 Task: Add Eat The Change Just Ice Tea Berry Hibiscus Herbal Tea to the cart.
Action: Mouse pressed left at (15, 81)
Screenshot: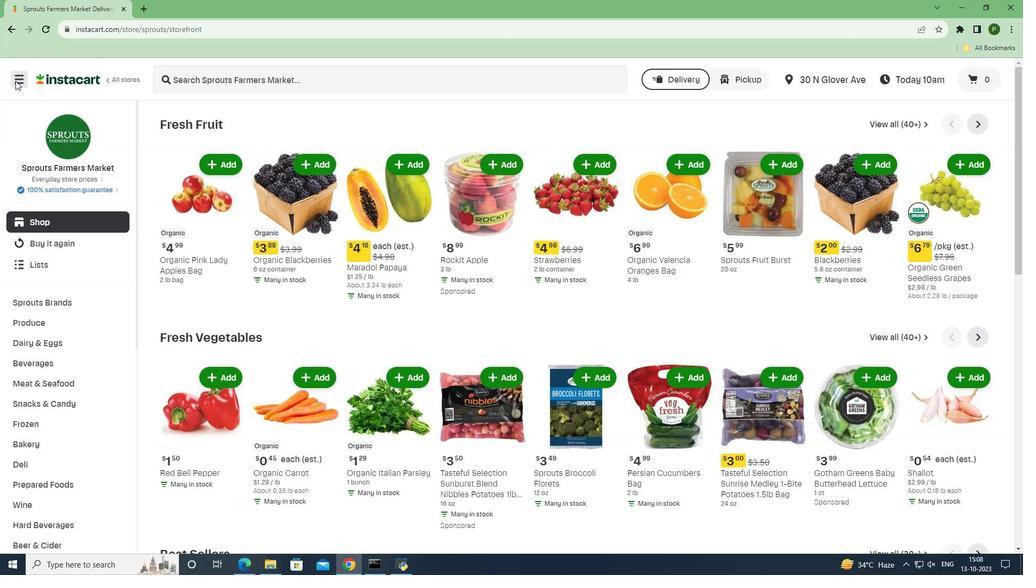 
Action: Mouse moved to (46, 281)
Screenshot: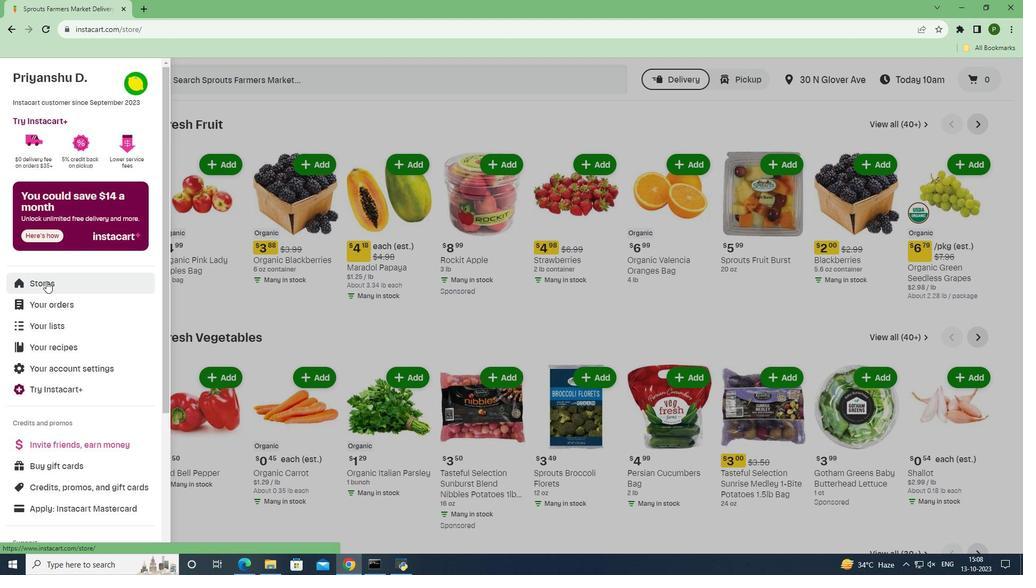 
Action: Mouse pressed left at (46, 281)
Screenshot: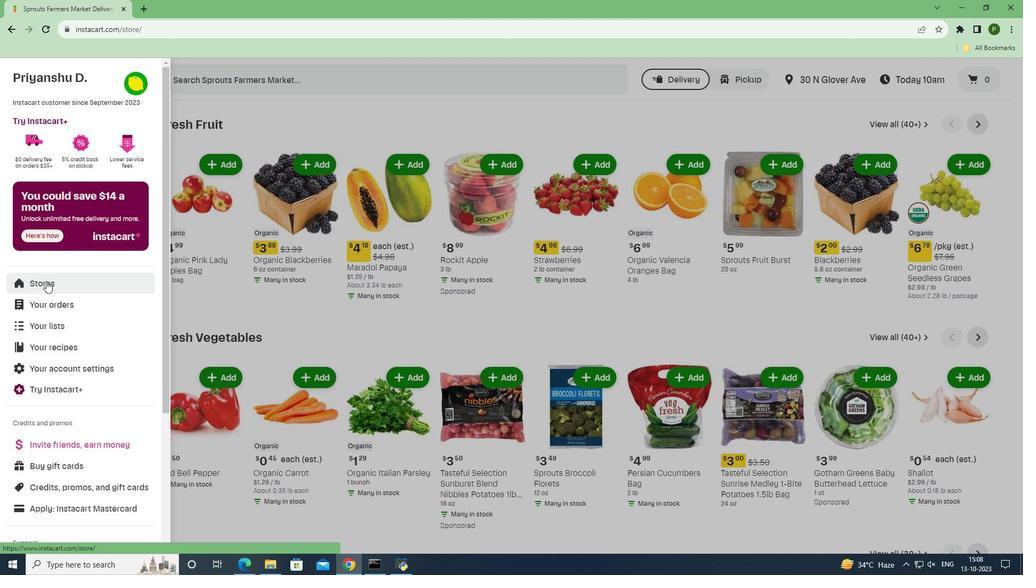 
Action: Mouse moved to (234, 121)
Screenshot: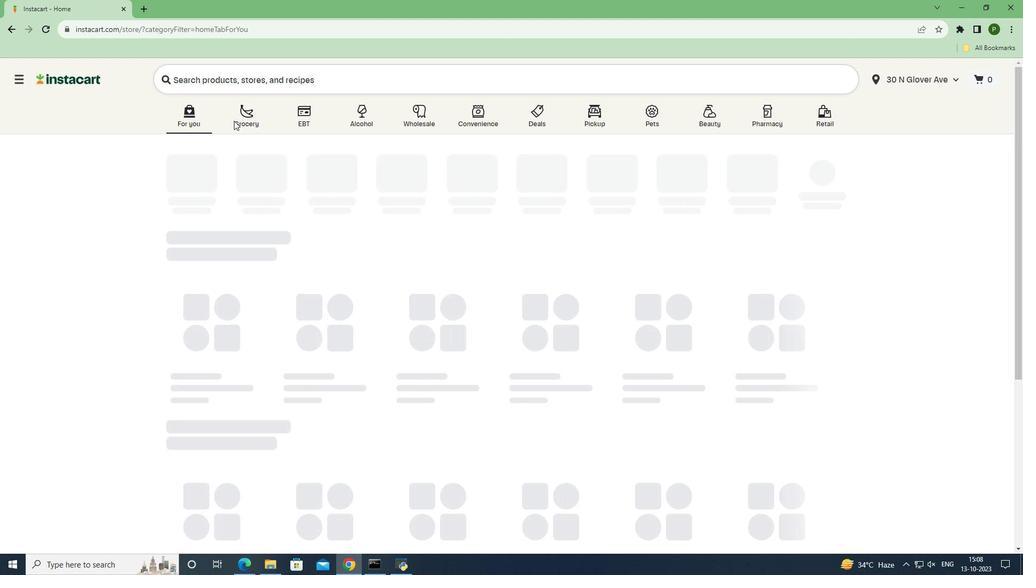
Action: Mouse pressed left at (234, 121)
Screenshot: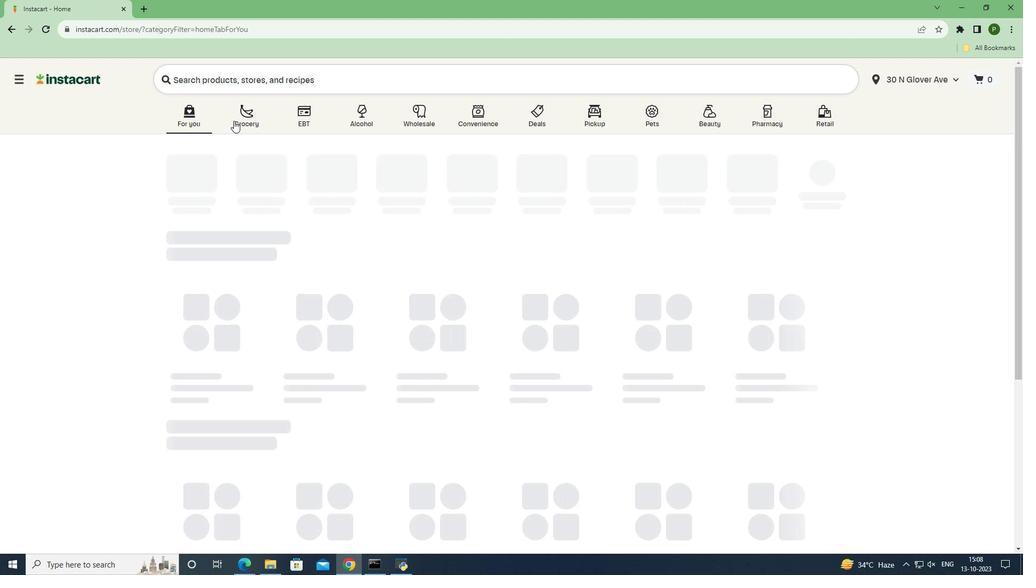 
Action: Mouse pressed left at (234, 121)
Screenshot: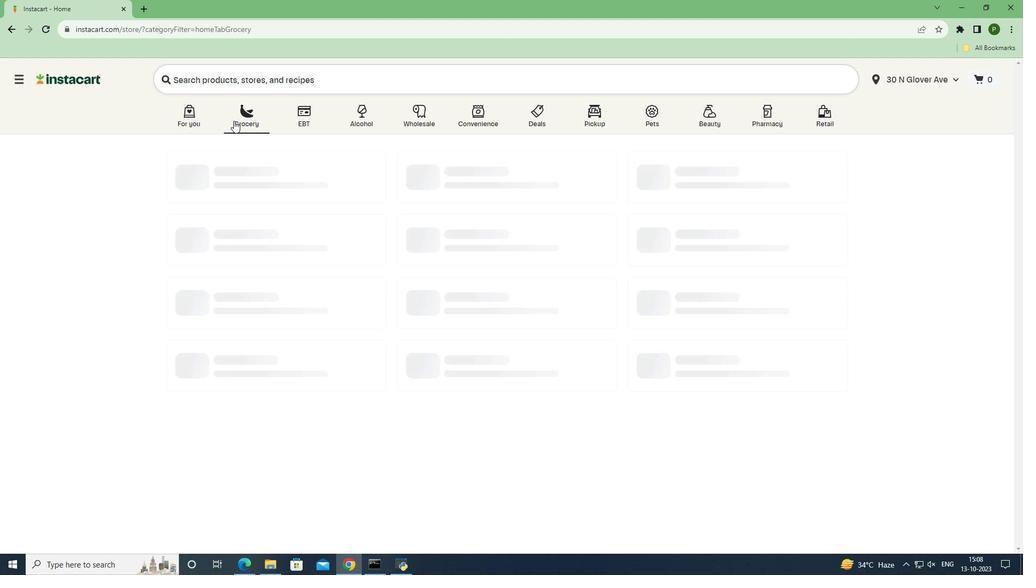 
Action: Mouse moved to (671, 238)
Screenshot: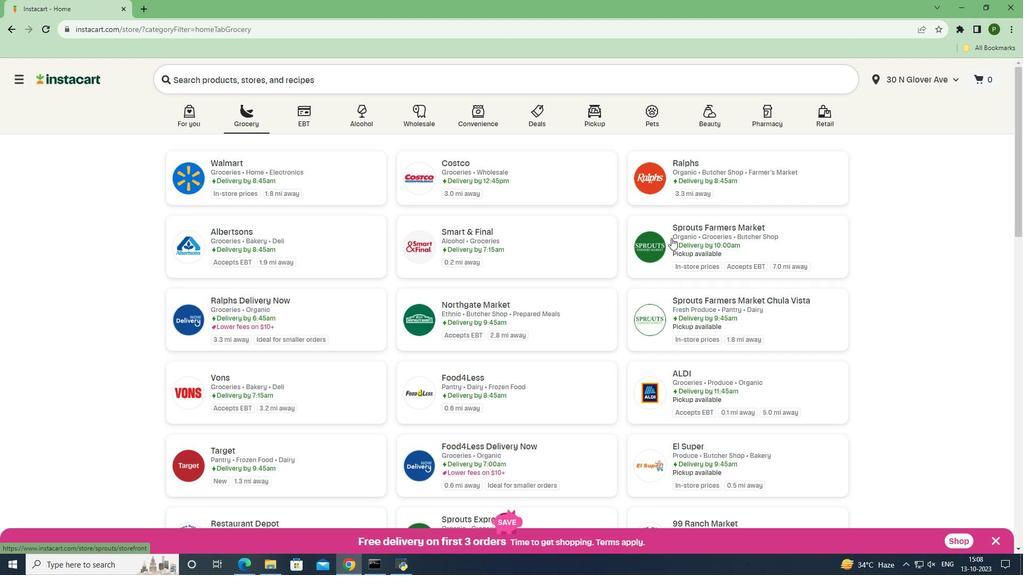 
Action: Mouse pressed left at (671, 238)
Screenshot: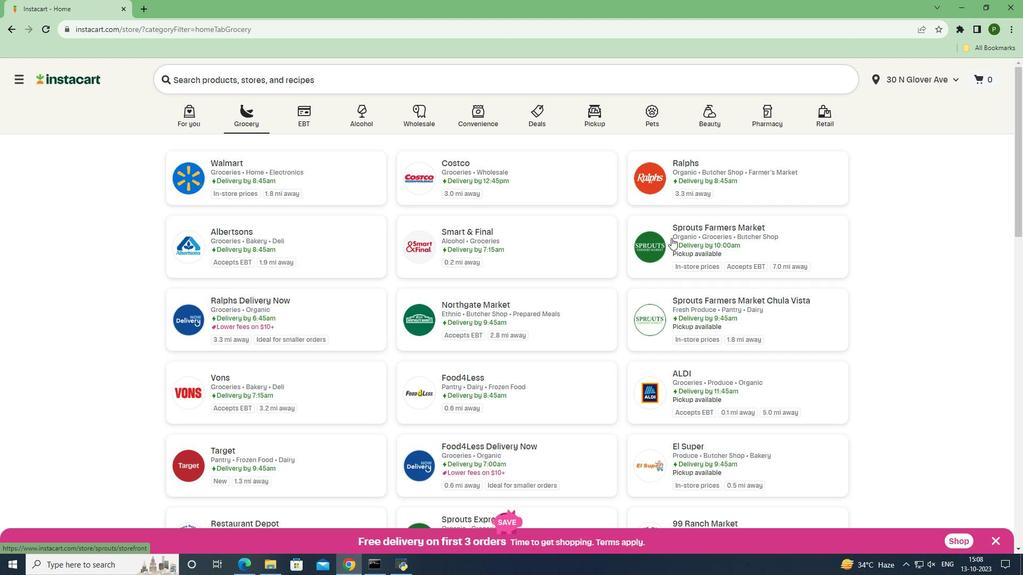 
Action: Mouse moved to (94, 366)
Screenshot: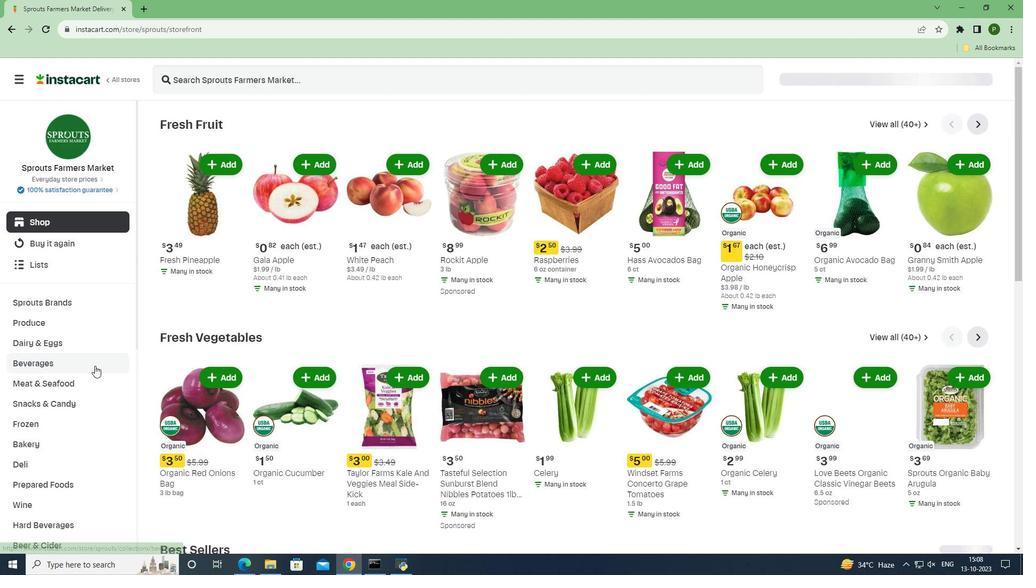 
Action: Mouse pressed left at (94, 366)
Screenshot: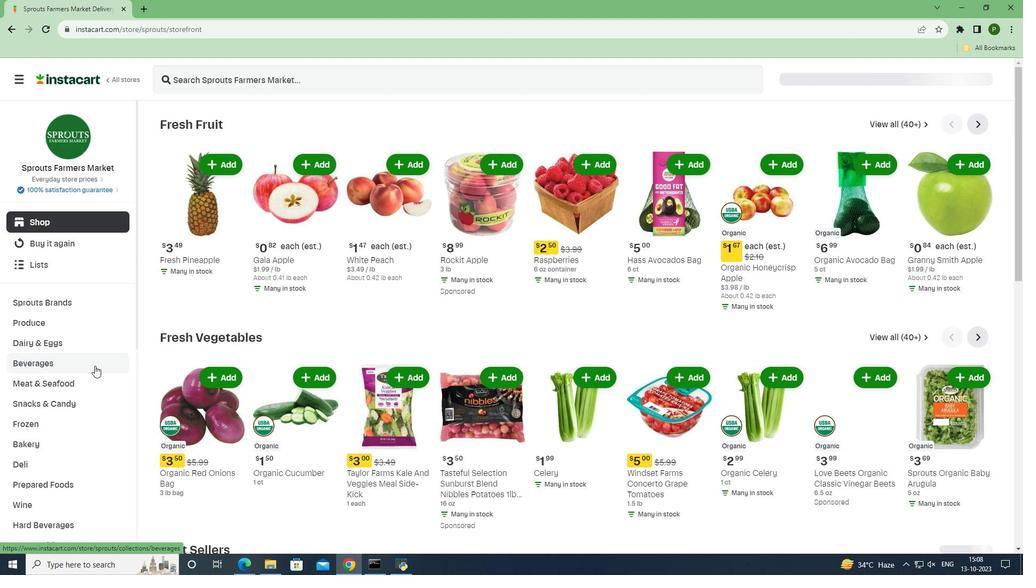 
Action: Mouse moved to (926, 147)
Screenshot: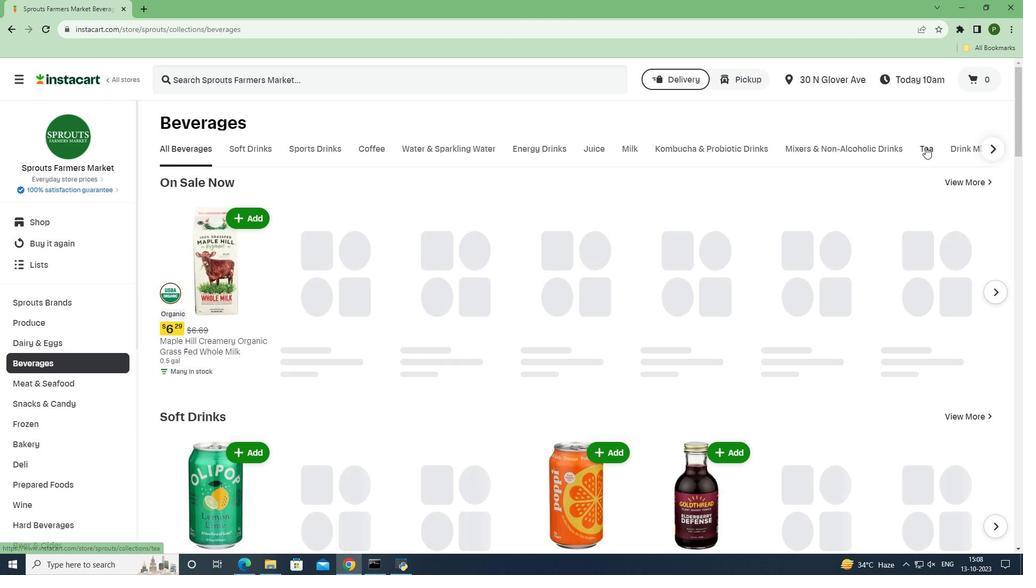 
Action: Mouse pressed left at (926, 147)
Screenshot: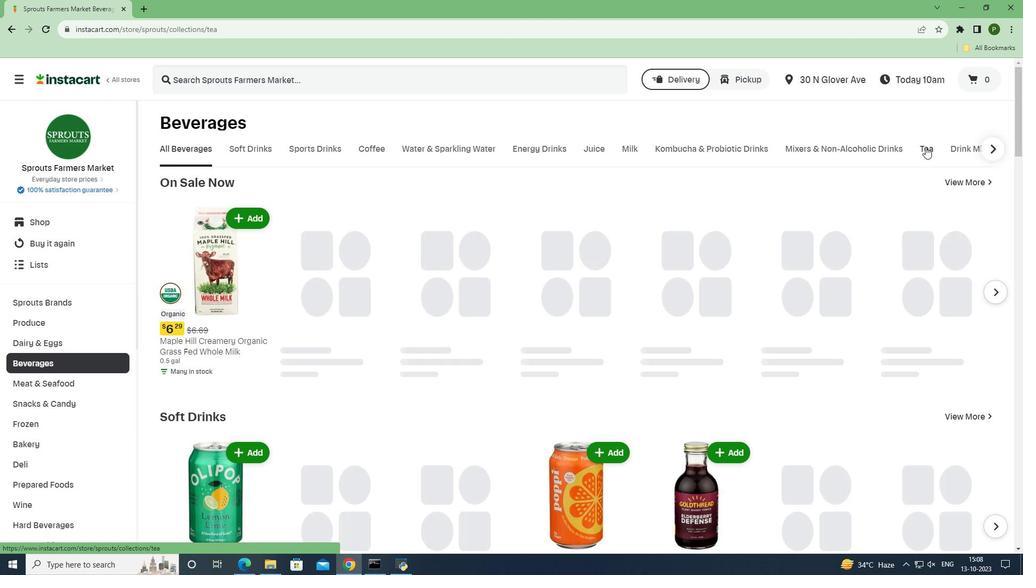 
Action: Mouse moved to (418, 86)
Screenshot: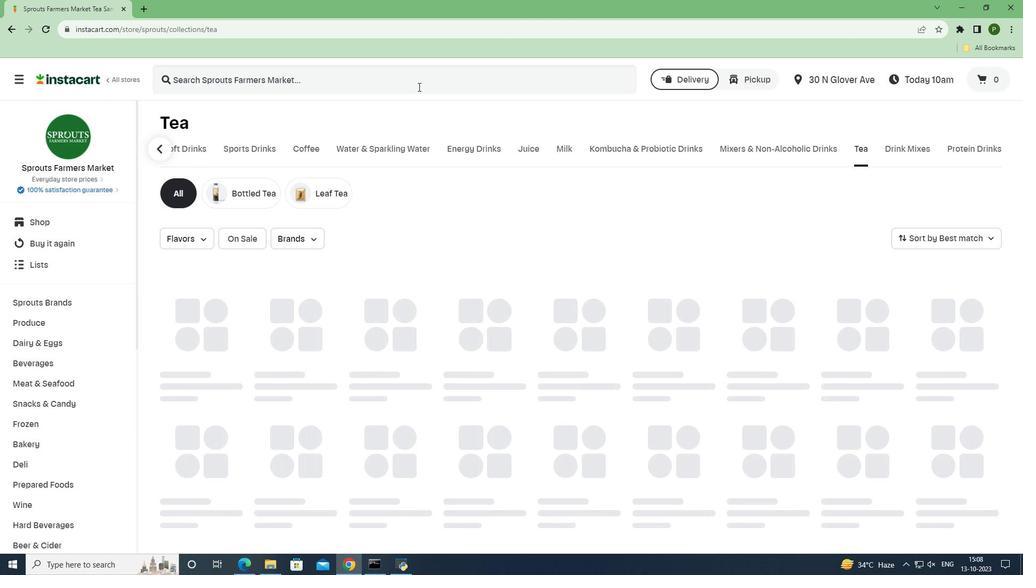 
Action: Mouse pressed left at (418, 86)
Screenshot: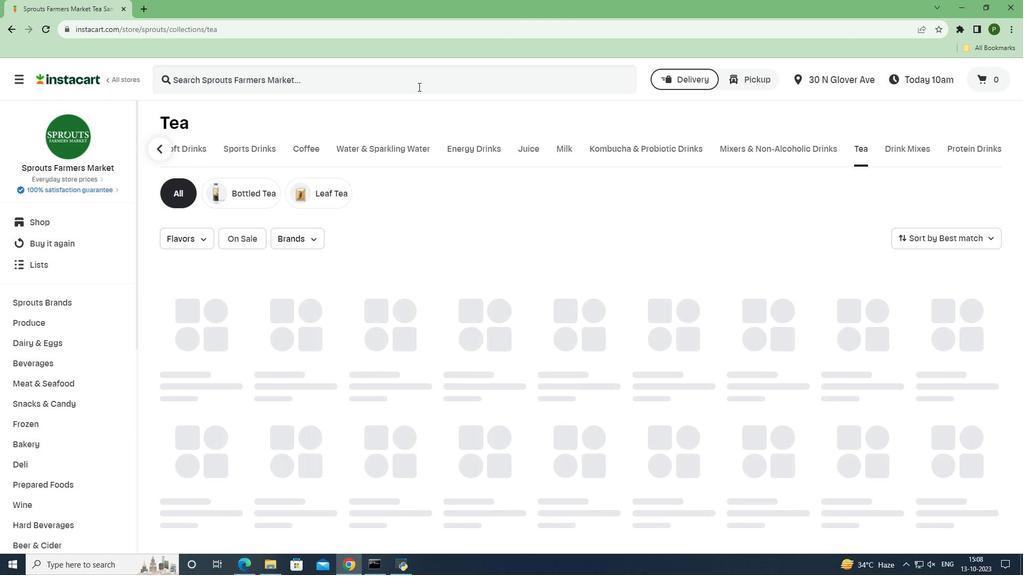 
Action: Mouse moved to (418, 86)
Screenshot: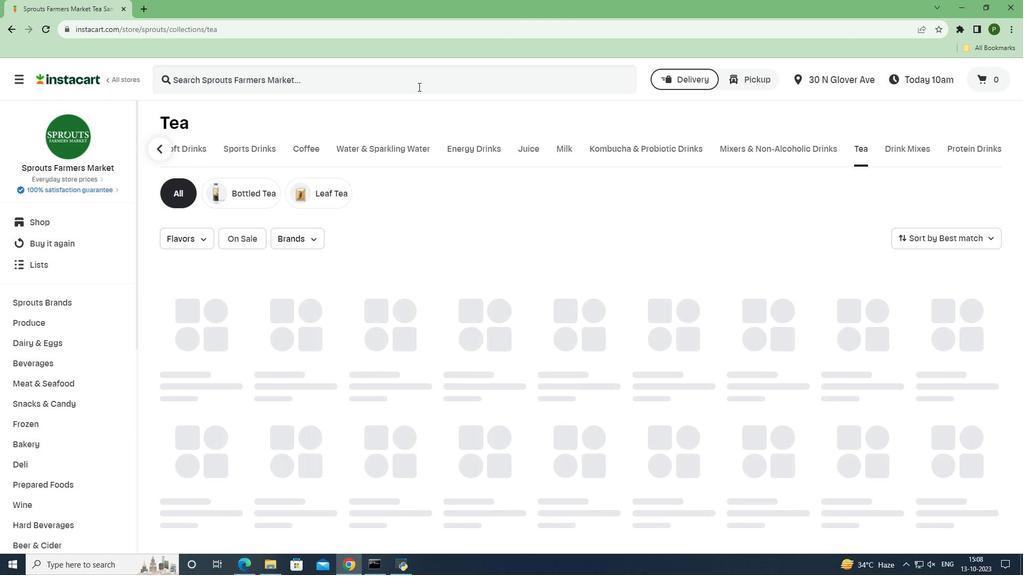 
Action: Key pressed <Key.caps_lock>E<Key.caps_lock>at<Key.space><Key.caps_lock>T<Key.caps_lock>he<Key.space><Key.caps_lock>C<Key.caps_lock>hange<Key.space><Key.caps_lock>J<Key.caps_lock>ust<Key.space><Key.caps_lock>I<Key.caps_lock>ce<Key.space><Key.caps_lock>T<Key.caps_lock>ea<Key.space><Key.caps_lock>B<Key.caps_lock>erry<Key.space><Key.caps_lock>H<Key.caps_lock>ibiscus<Key.space><Key.caps_lock>H<Key.caps_lock>erbal<Key.space><Key.caps_lock>T<Key.caps_lock>ea<Key.space><Key.enter>
Screenshot: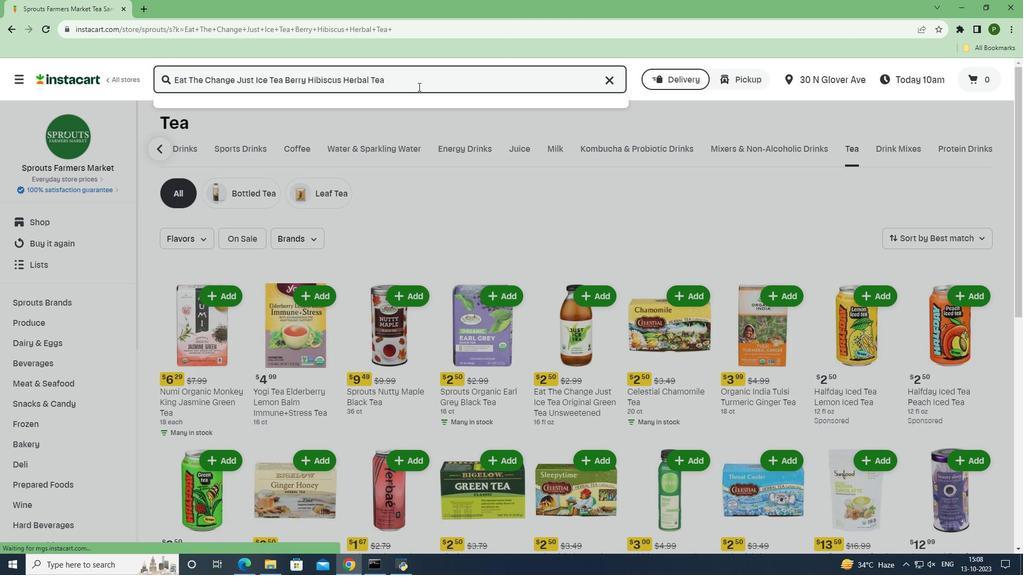 
Action: Mouse moved to (628, 187)
Screenshot: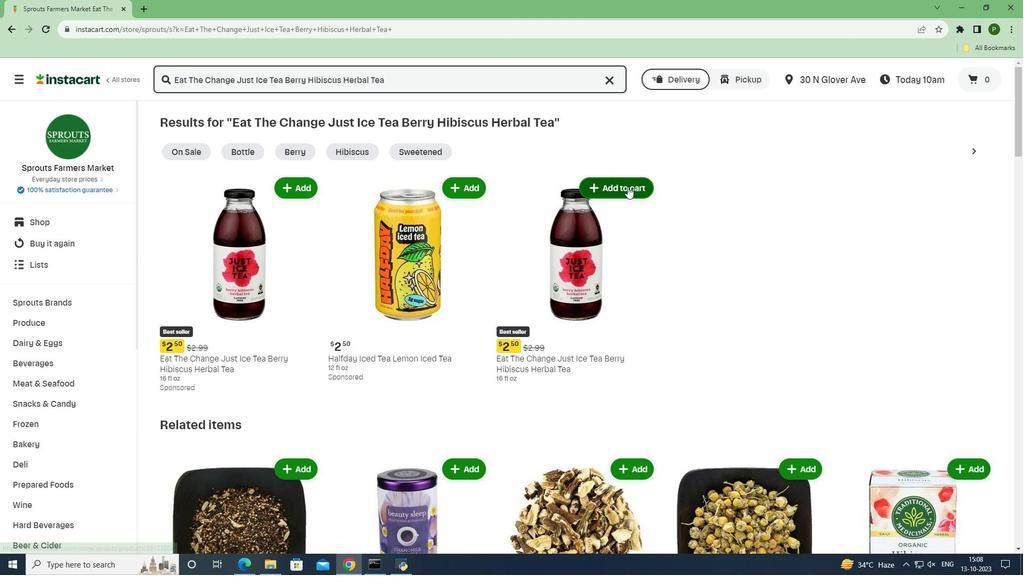 
Action: Mouse pressed left at (628, 187)
Screenshot: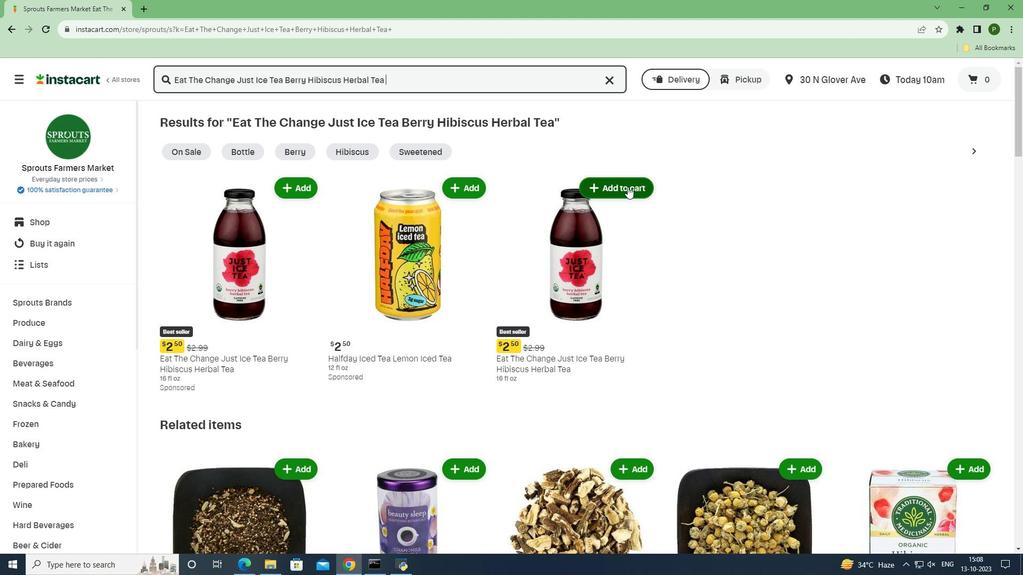 
Action: Mouse moved to (663, 259)
Screenshot: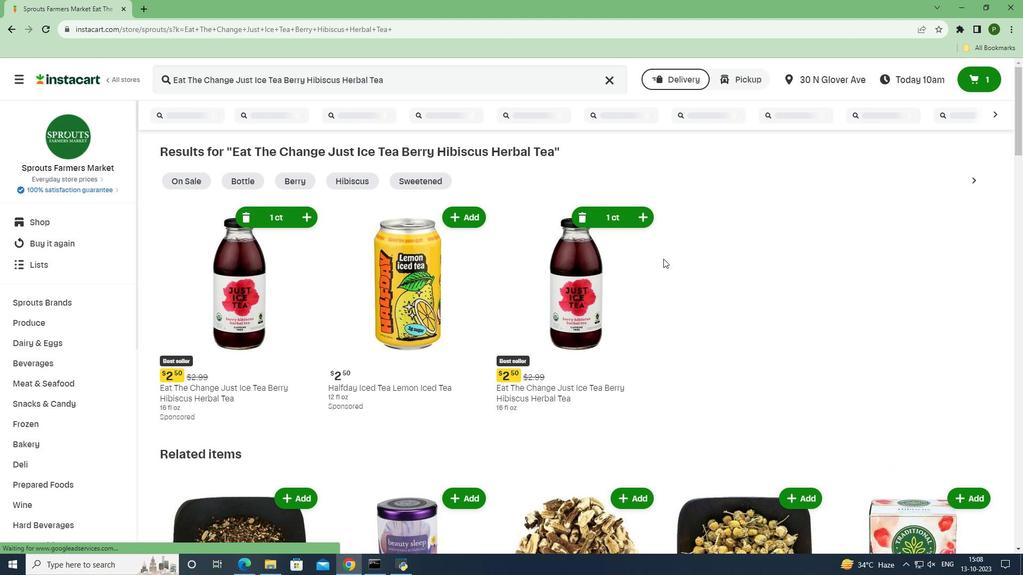 
